 Task: Create a due date automation trigger when advanced on, on the monday of the week a card is due add basic in list "Resume" at 11:00 AM.
Action: Mouse moved to (936, 71)
Screenshot: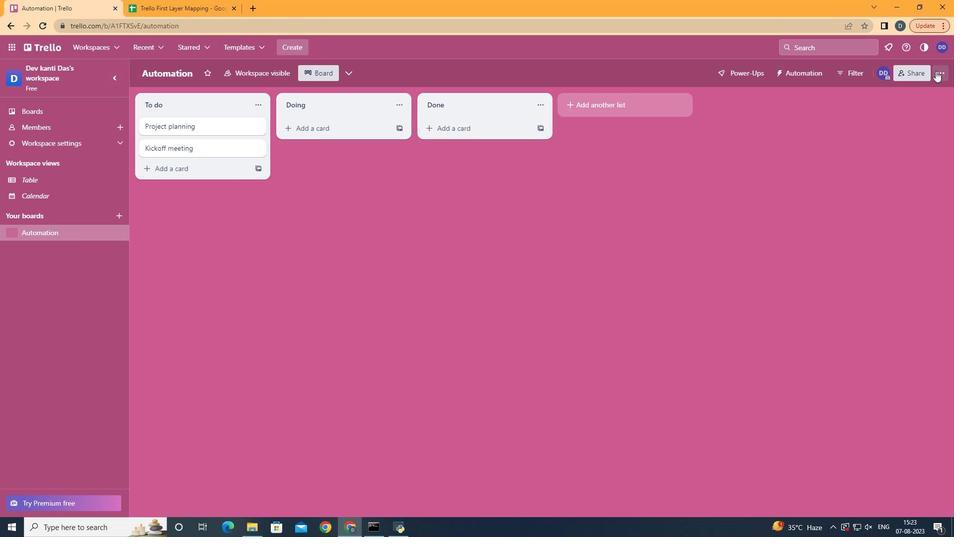 
Action: Mouse pressed left at (936, 71)
Screenshot: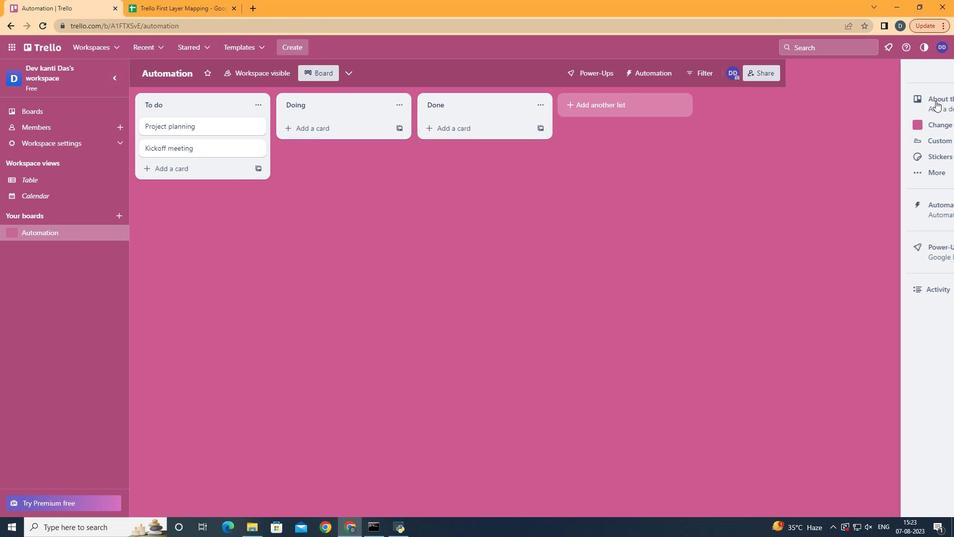 
Action: Mouse moved to (911, 200)
Screenshot: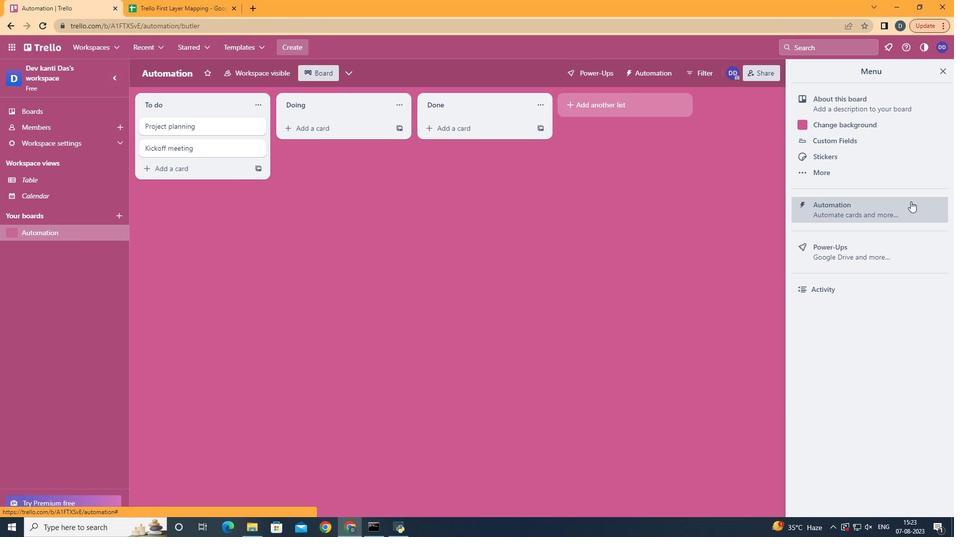 
Action: Mouse pressed left at (911, 200)
Screenshot: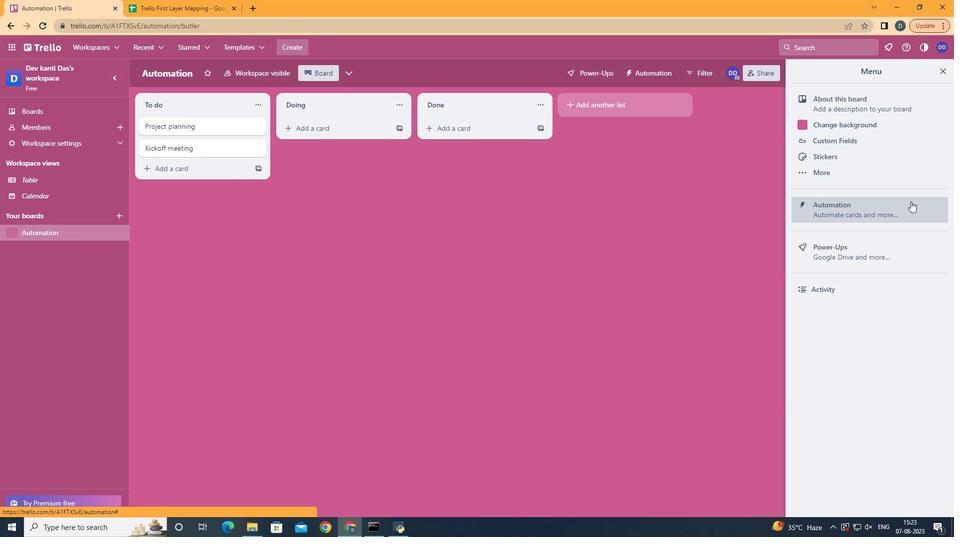 
Action: Mouse moved to (209, 202)
Screenshot: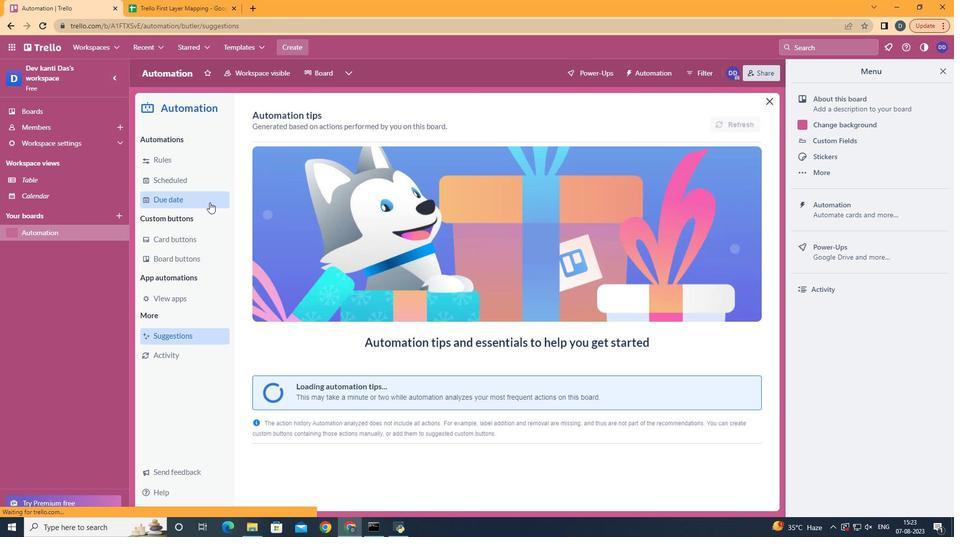 
Action: Mouse pressed left at (209, 202)
Screenshot: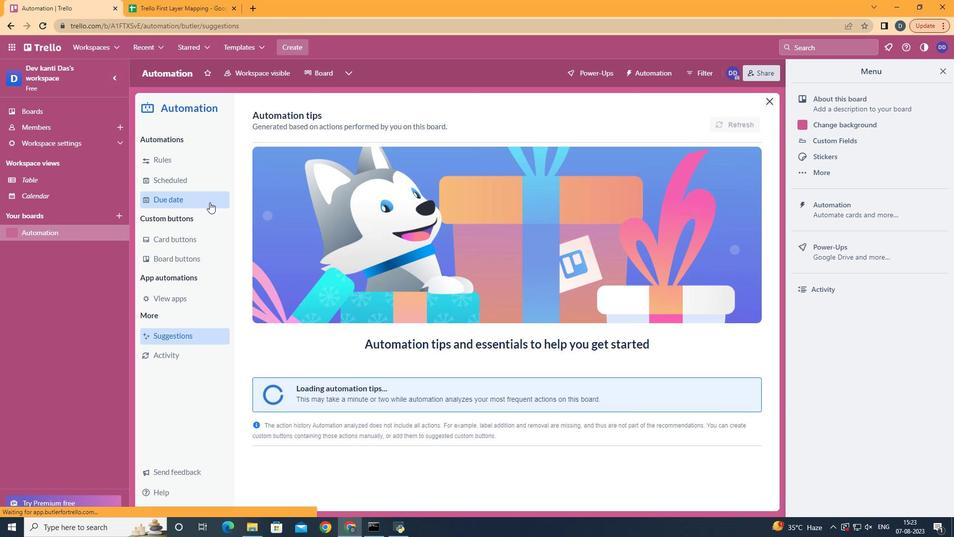 
Action: Mouse moved to (708, 118)
Screenshot: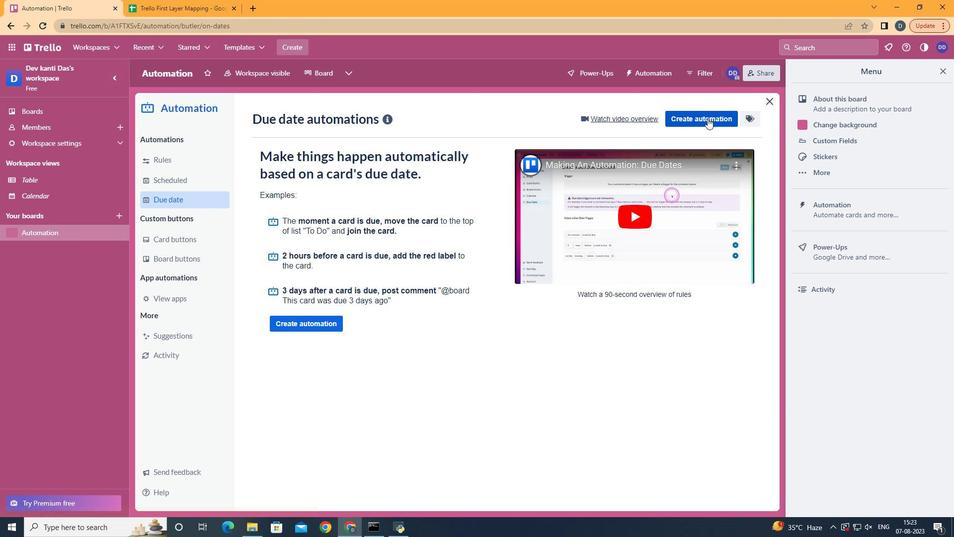 
Action: Mouse pressed left at (708, 118)
Screenshot: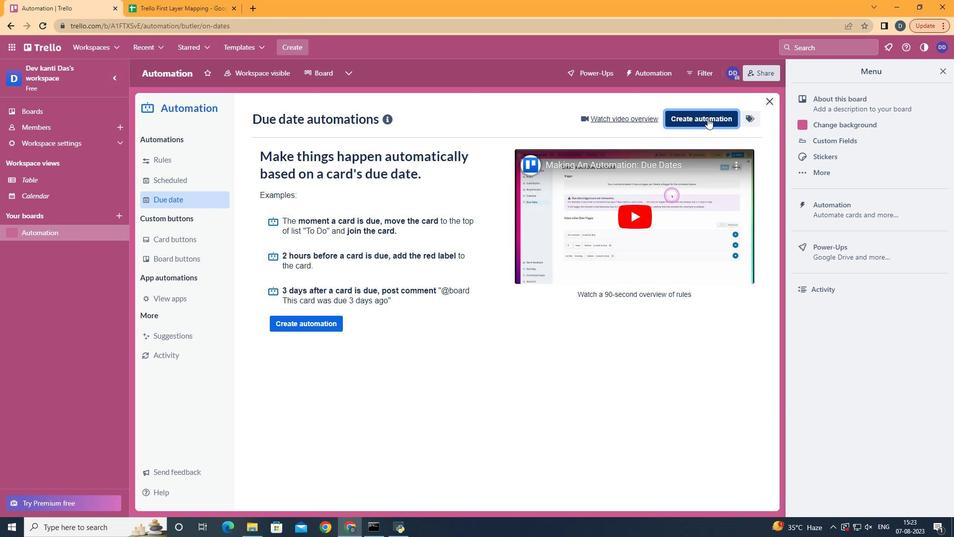 
Action: Mouse pressed left at (708, 118)
Screenshot: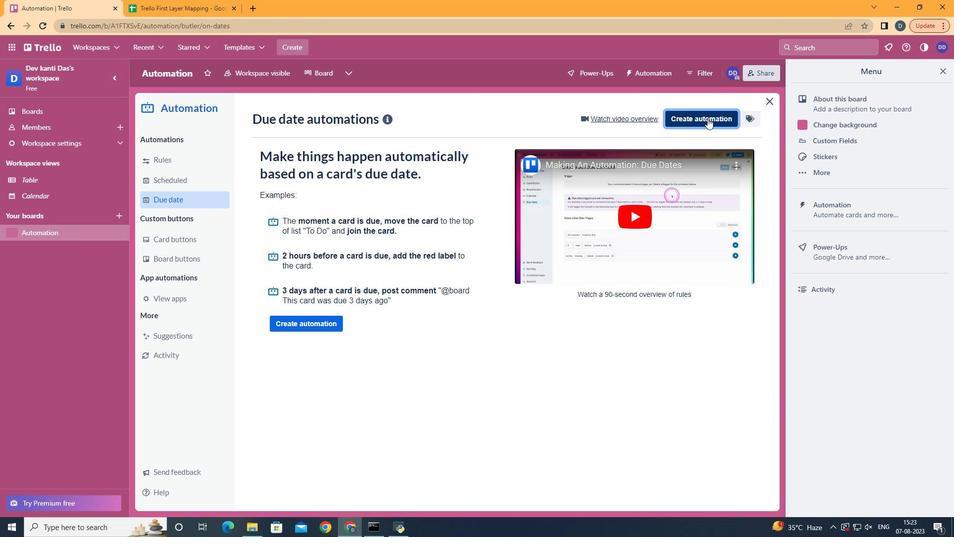 
Action: Mouse moved to (712, 113)
Screenshot: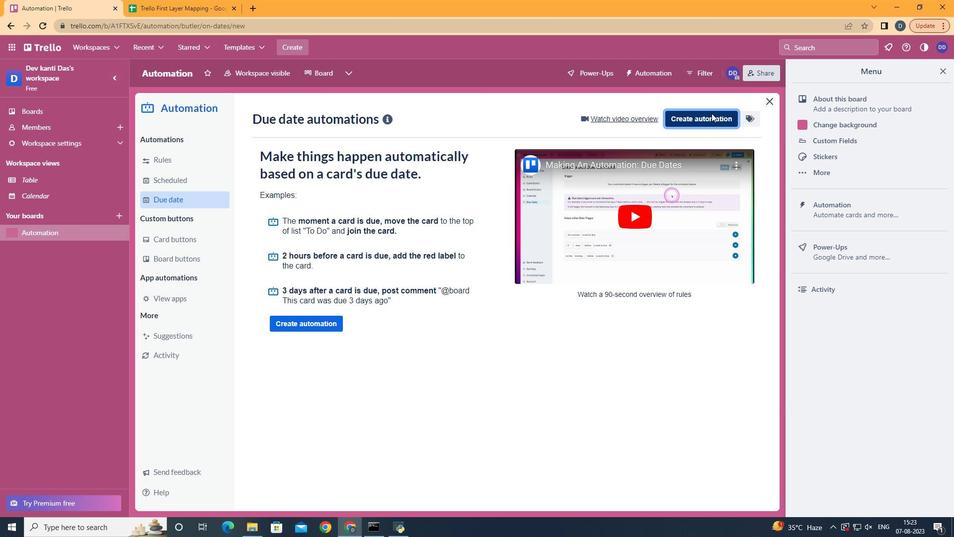 
Action: Mouse pressed left at (712, 113)
Screenshot: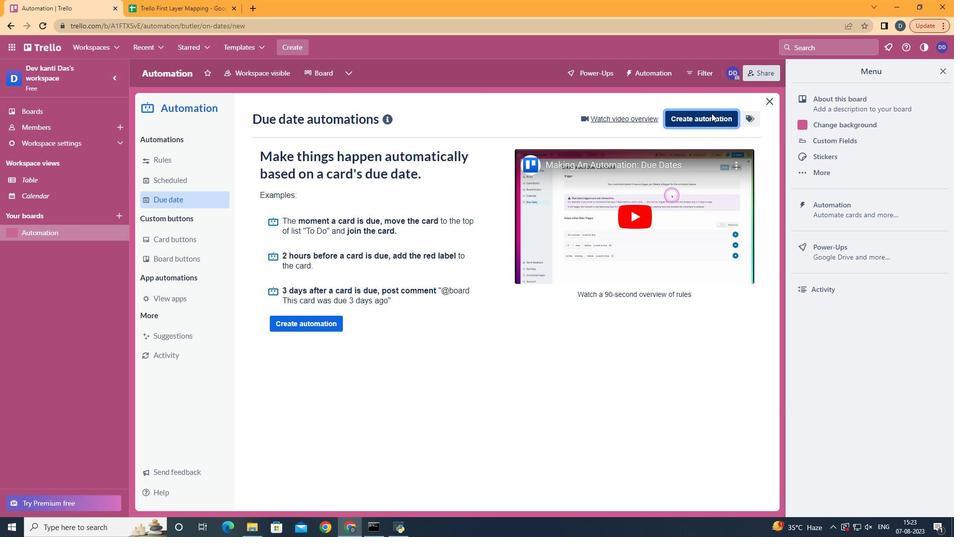 
Action: Mouse moved to (544, 214)
Screenshot: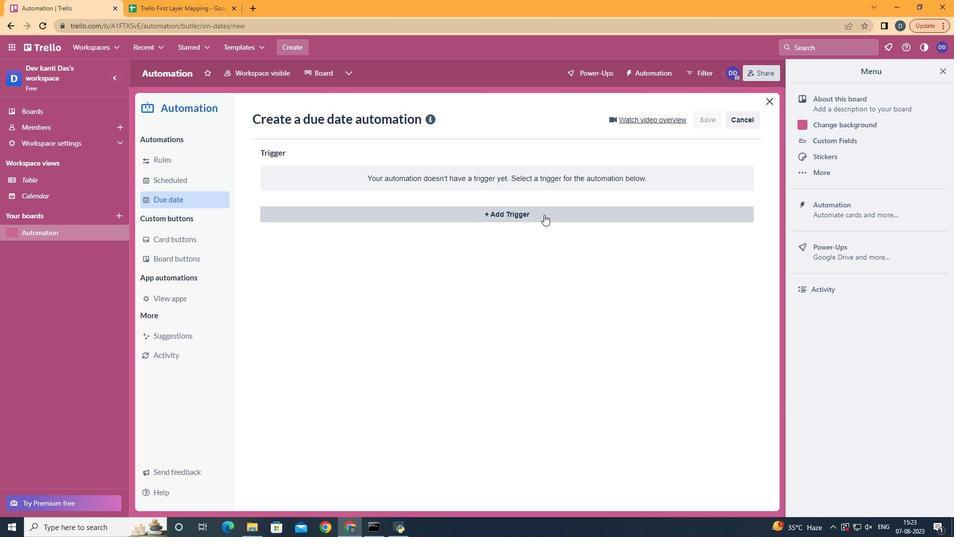 
Action: Mouse pressed left at (544, 214)
Screenshot: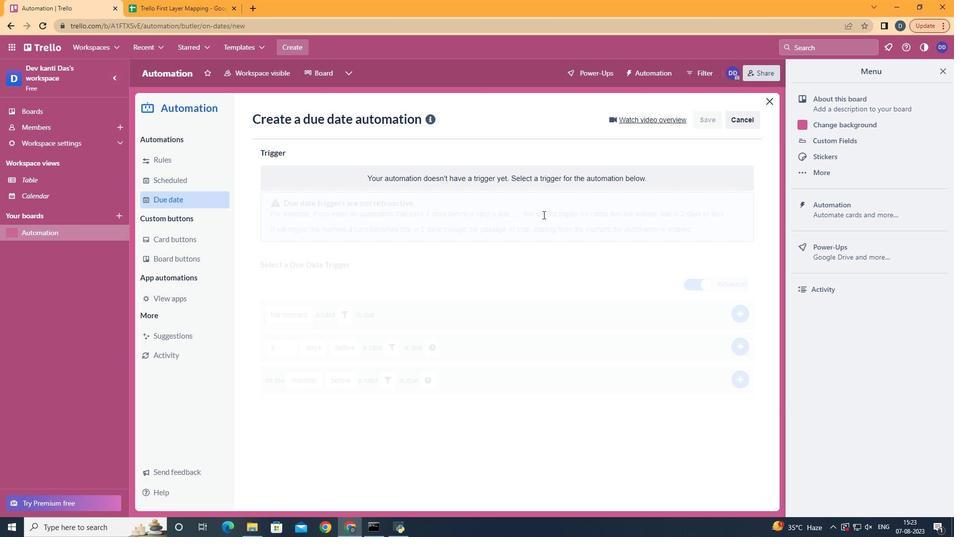 
Action: Mouse moved to (329, 261)
Screenshot: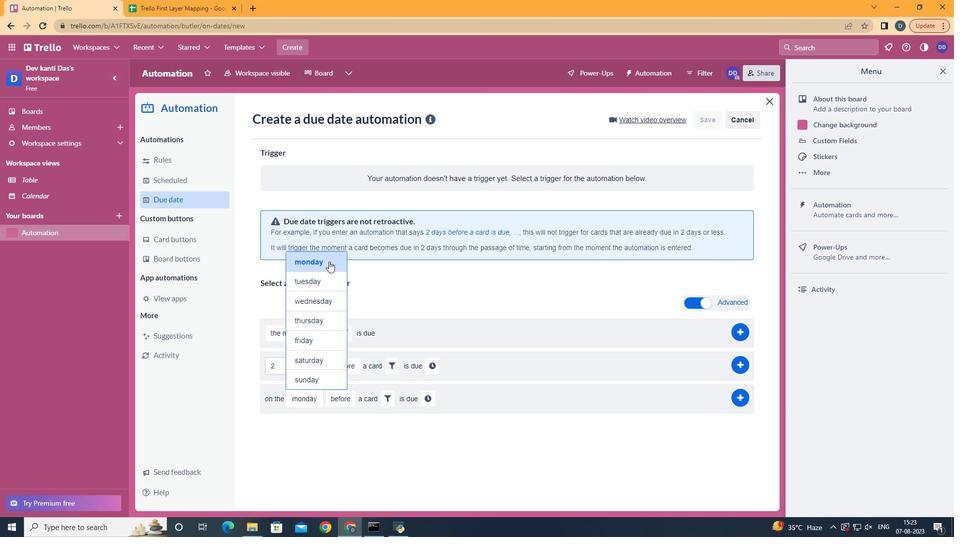 
Action: Mouse pressed left at (329, 261)
Screenshot: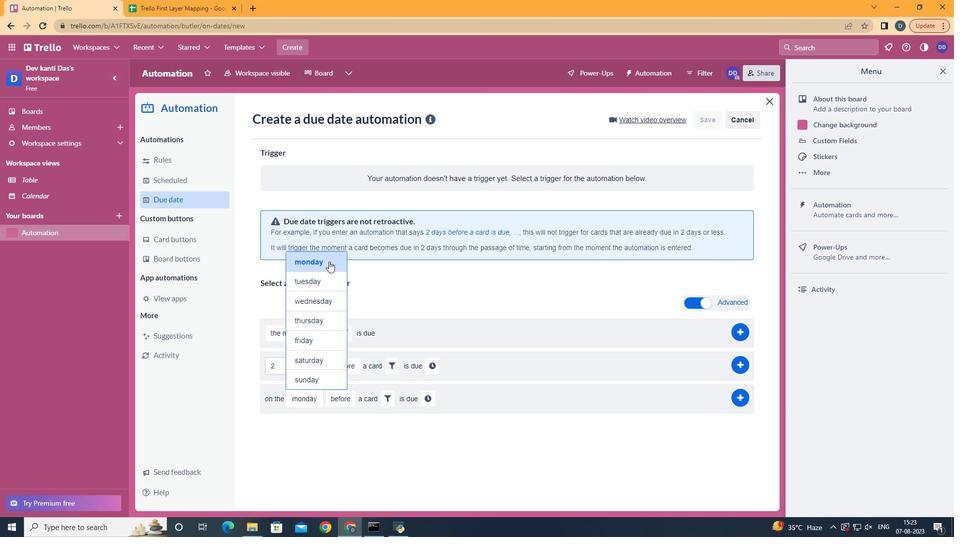 
Action: Mouse moved to (363, 456)
Screenshot: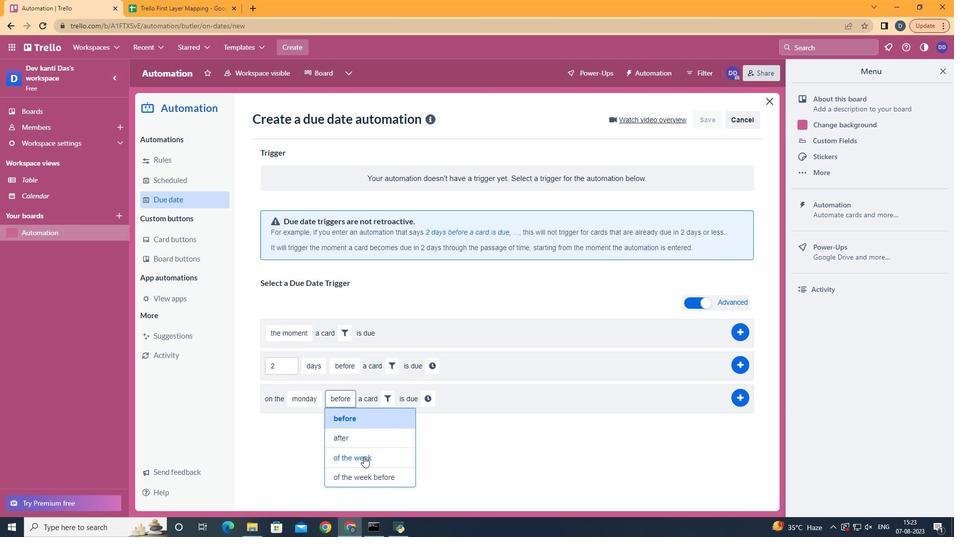
Action: Mouse pressed left at (363, 456)
Screenshot: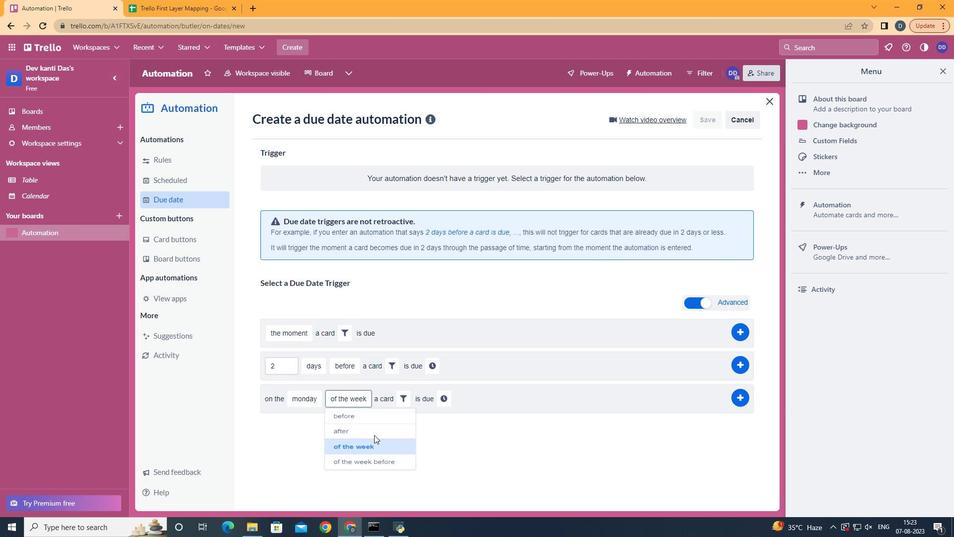 
Action: Mouse moved to (401, 401)
Screenshot: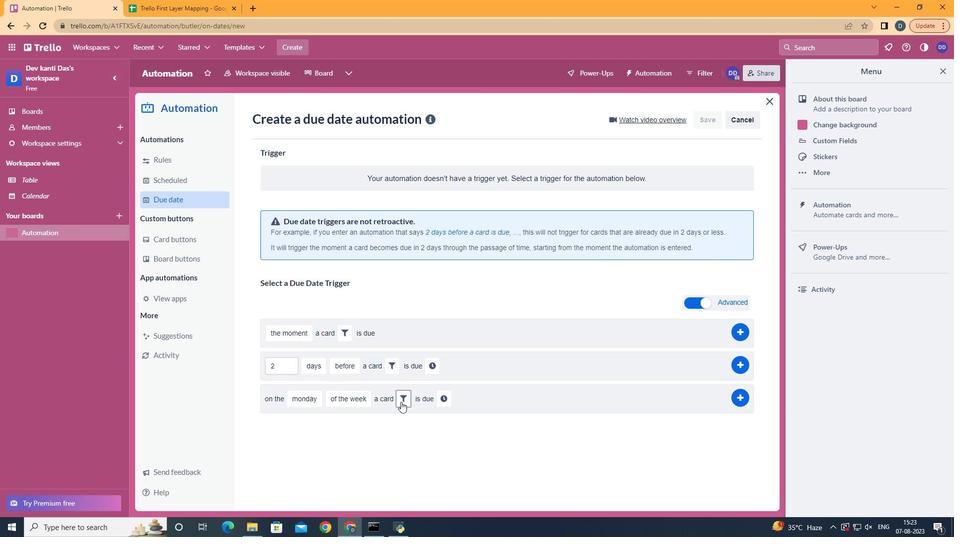 
Action: Mouse pressed left at (401, 401)
Screenshot: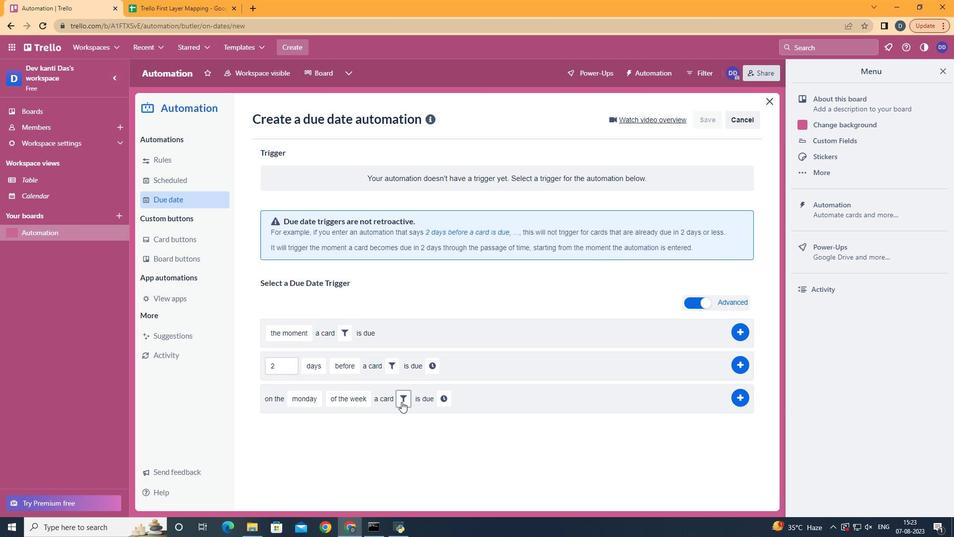 
Action: Mouse moved to (425, 411)
Screenshot: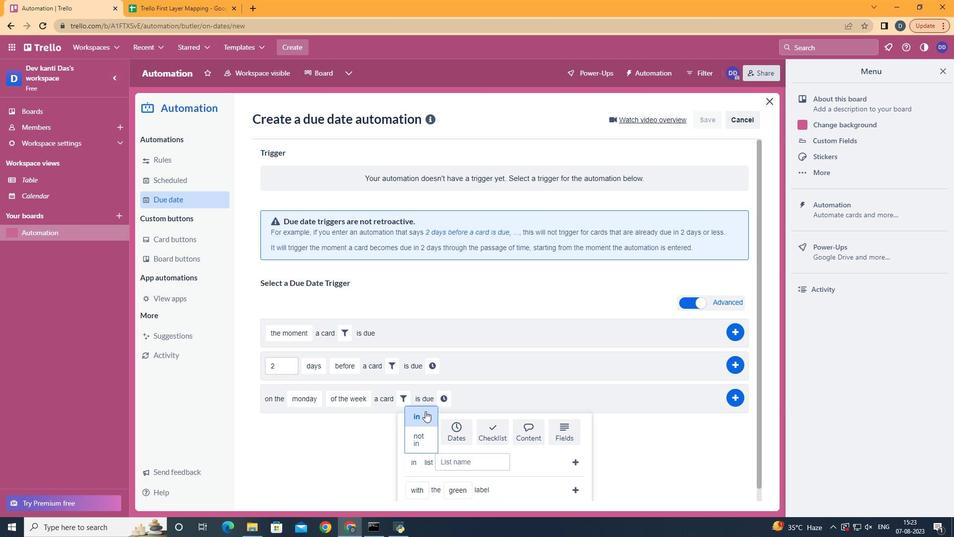 
Action: Mouse pressed left at (425, 411)
Screenshot: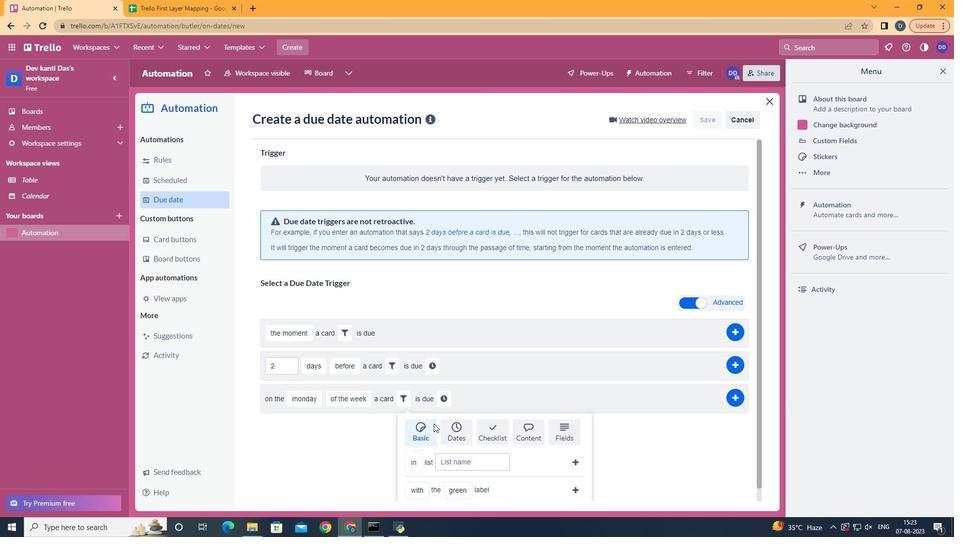 
Action: Mouse moved to (462, 458)
Screenshot: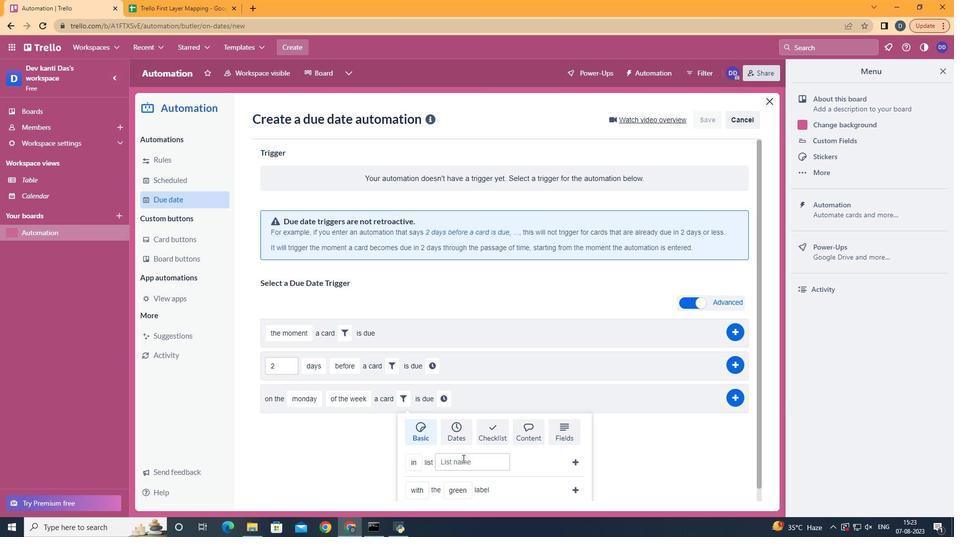 
Action: Mouse pressed left at (462, 458)
Screenshot: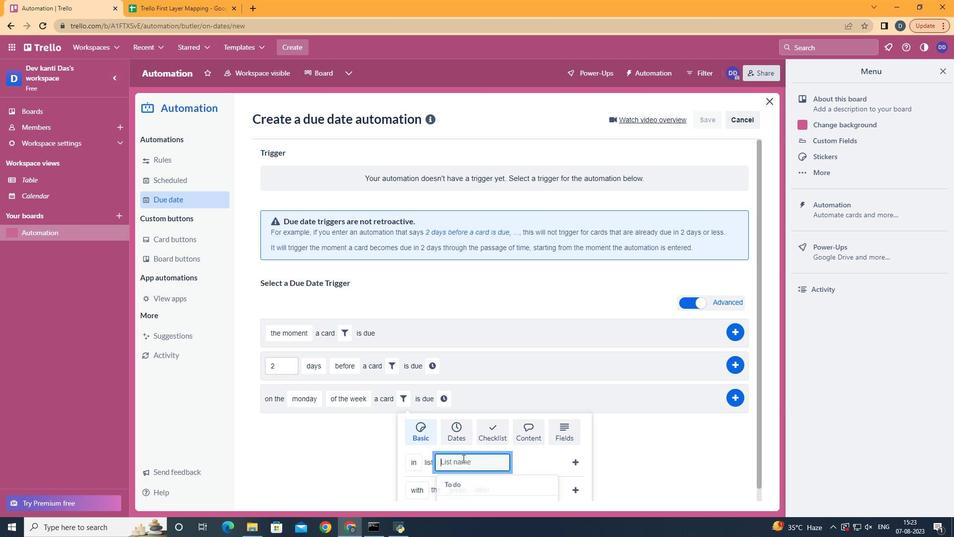 
Action: Key pressed <Key.shift>Resume
Screenshot: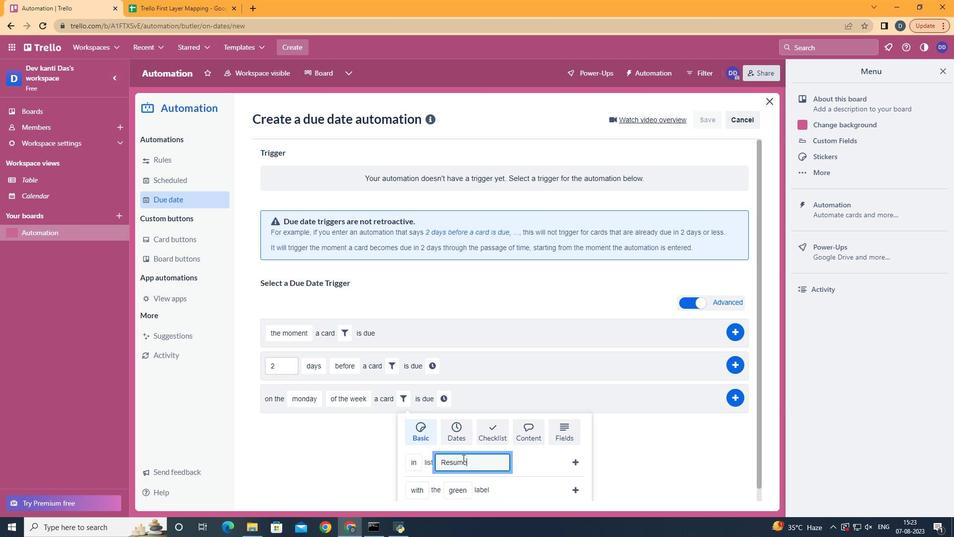 
Action: Mouse moved to (576, 462)
Screenshot: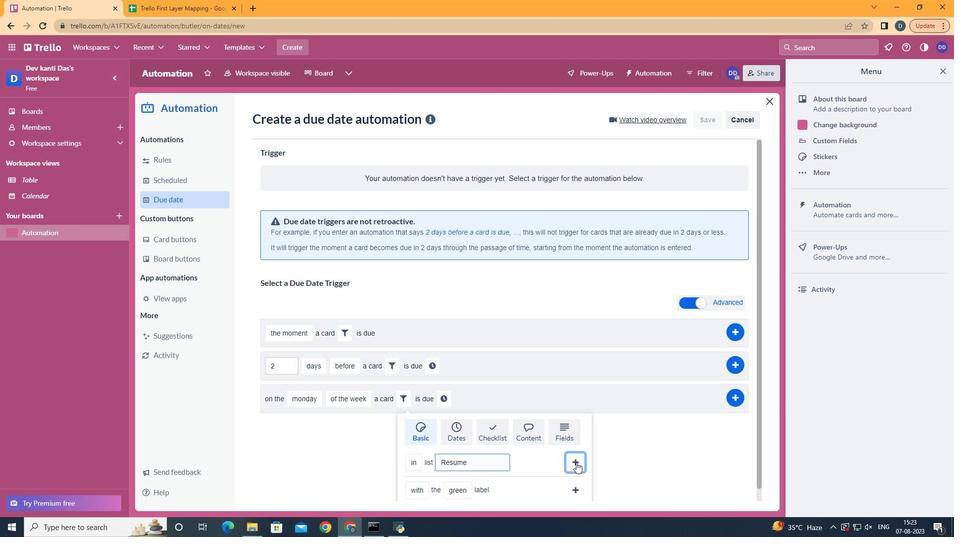 
Action: Mouse pressed left at (576, 462)
Screenshot: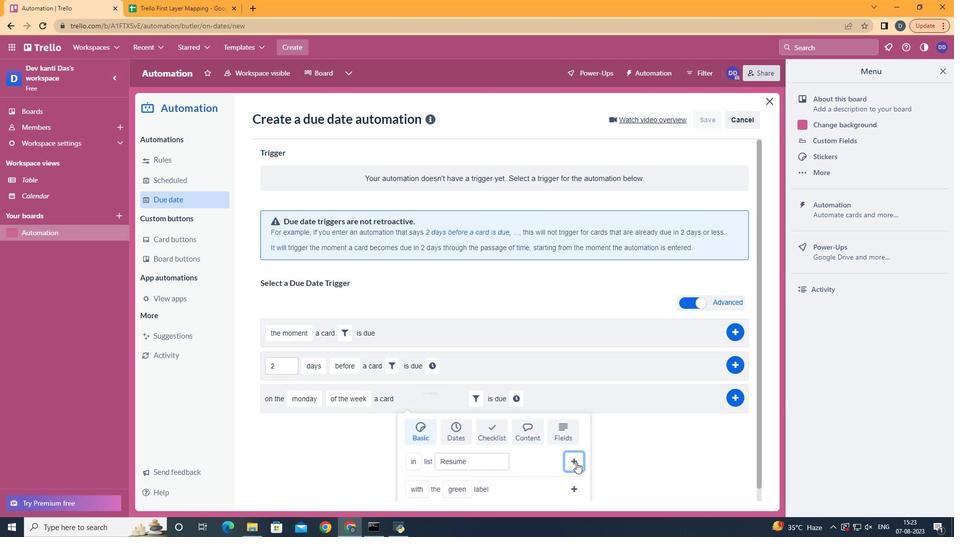 
Action: Mouse moved to (521, 399)
Screenshot: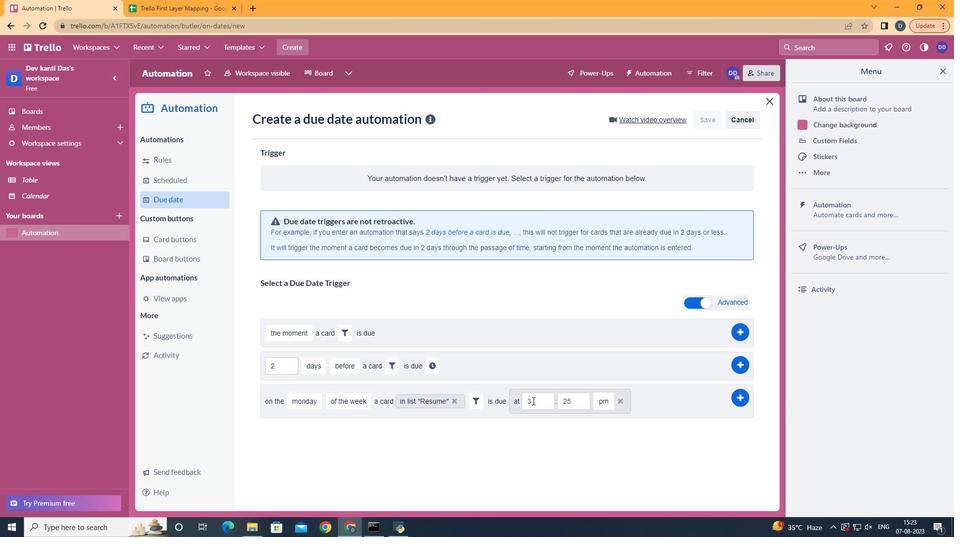 
Action: Mouse pressed left at (521, 399)
Screenshot: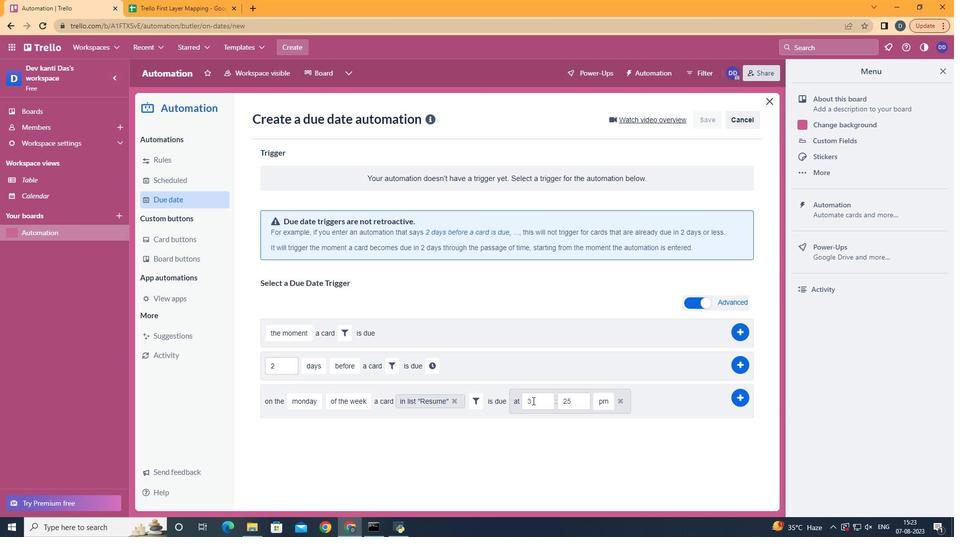 
Action: Mouse moved to (548, 404)
Screenshot: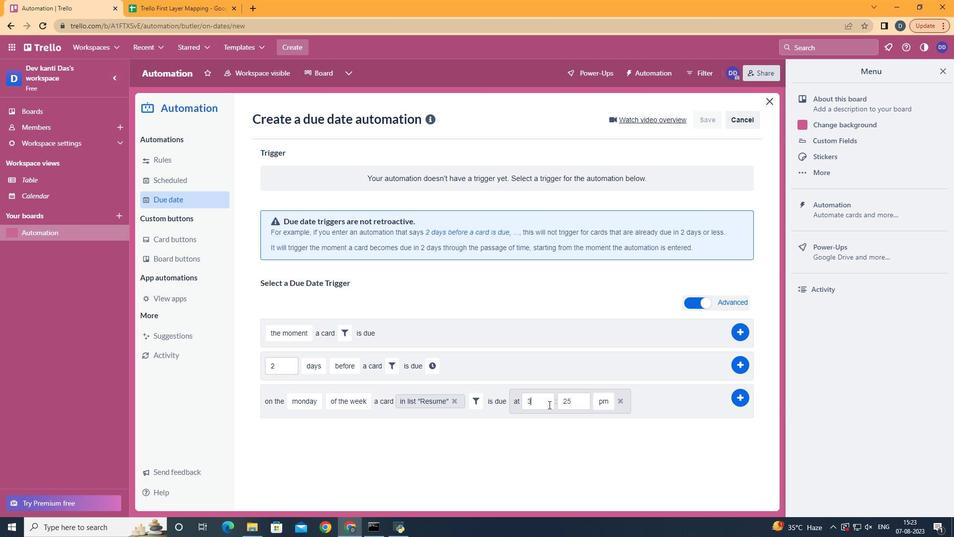 
Action: Mouse pressed left at (548, 404)
Screenshot: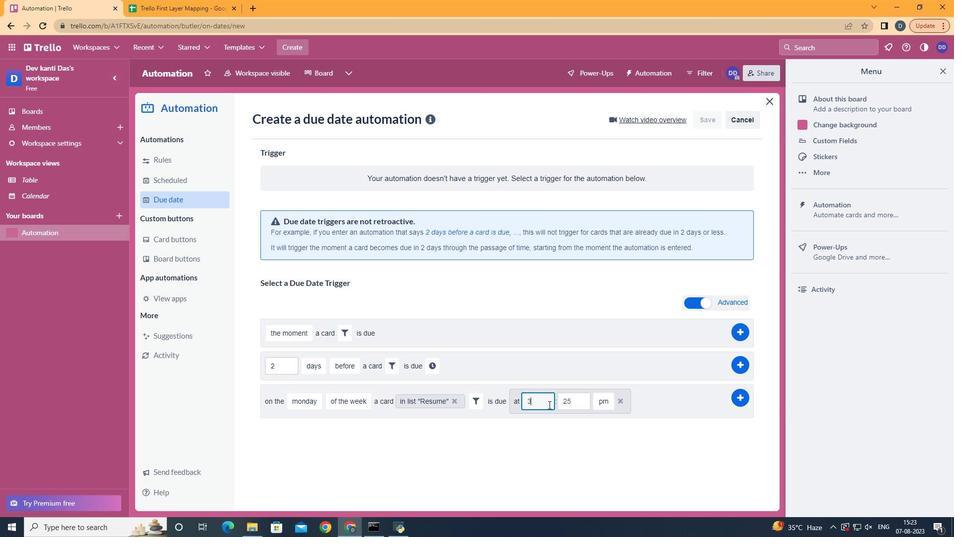 
Action: Key pressed <Key.backspace>11
Screenshot: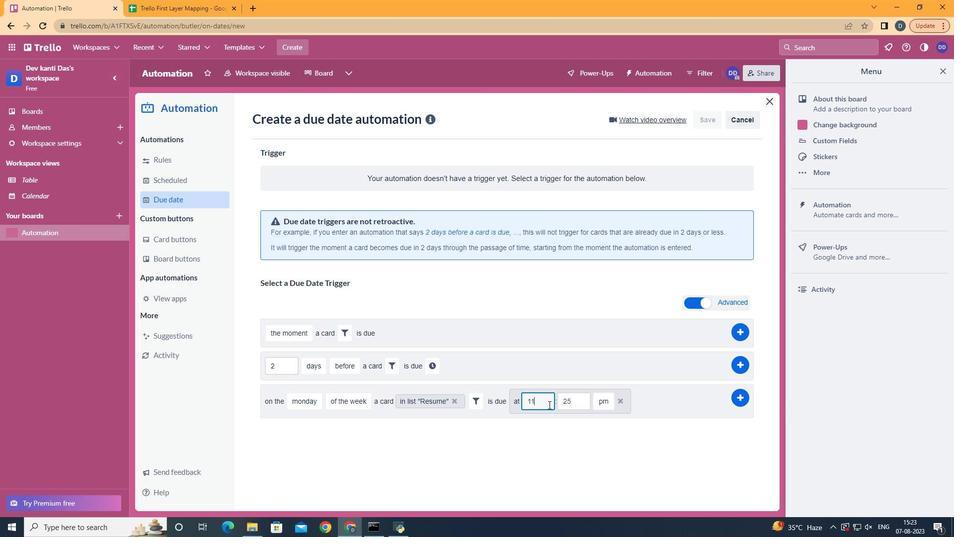 
Action: Mouse moved to (582, 396)
Screenshot: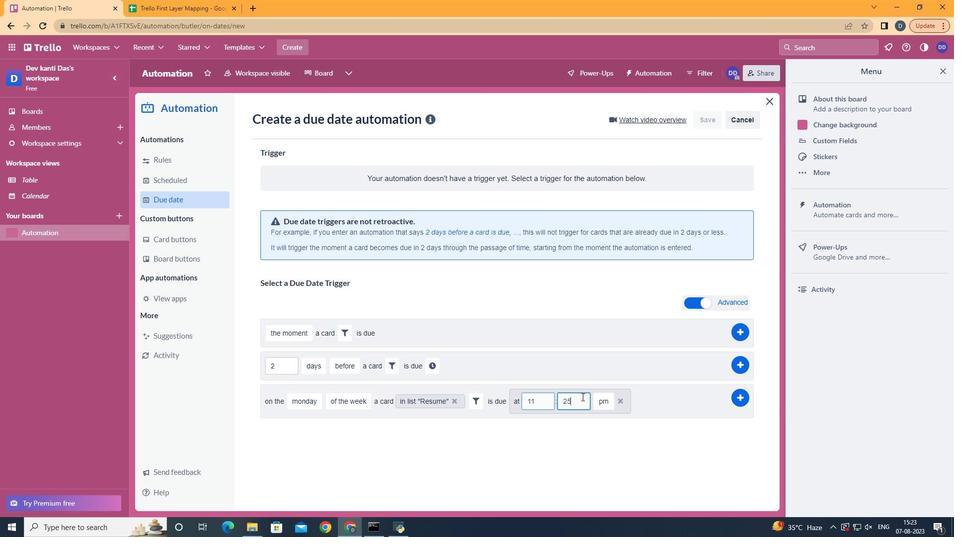 
Action: Mouse pressed left at (582, 396)
Screenshot: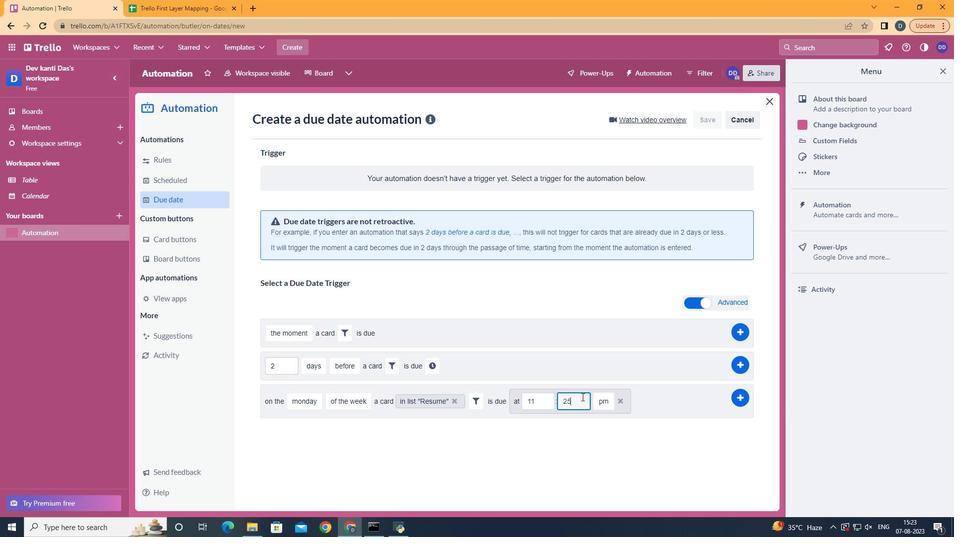 
Action: Key pressed <Key.backspace><Key.backspace>00
Screenshot: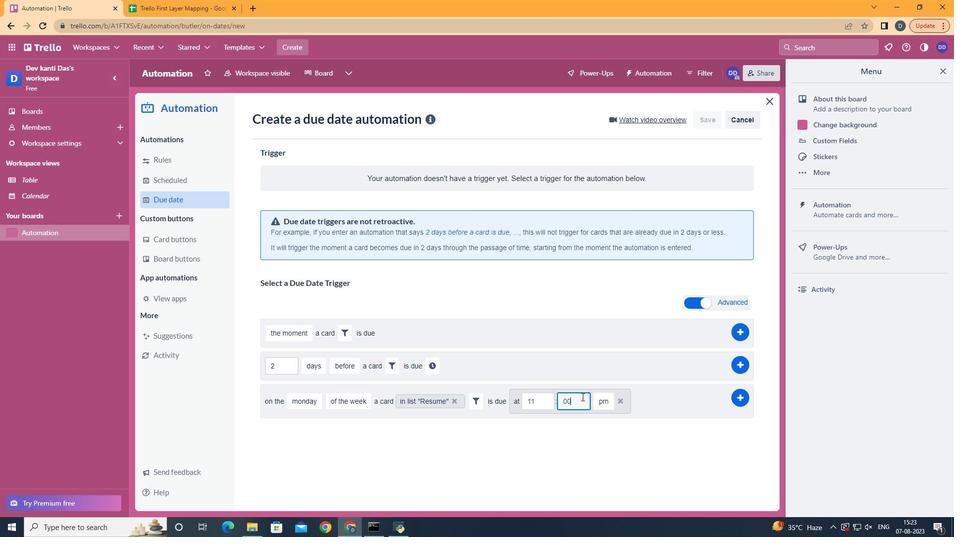 
Action: Mouse moved to (607, 421)
Screenshot: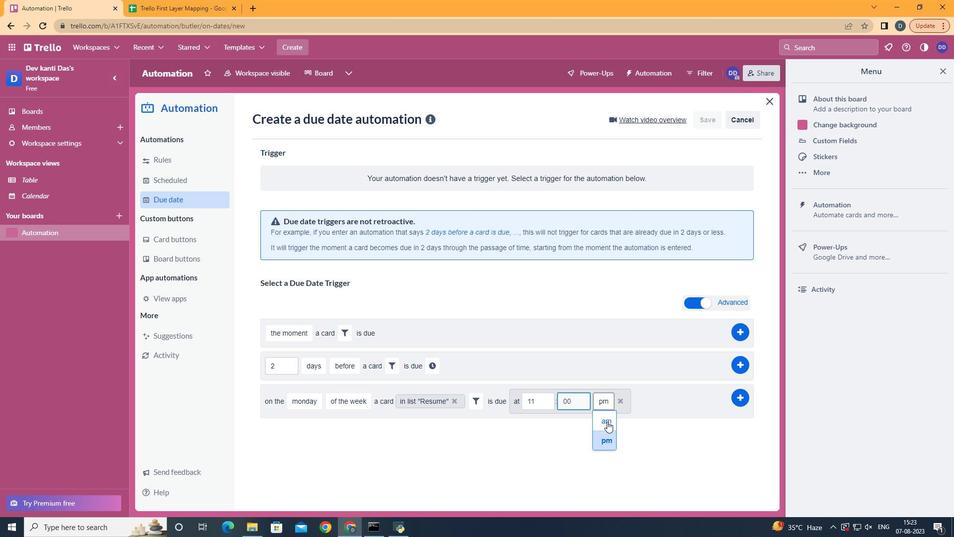 
Action: Mouse pressed left at (607, 421)
Screenshot: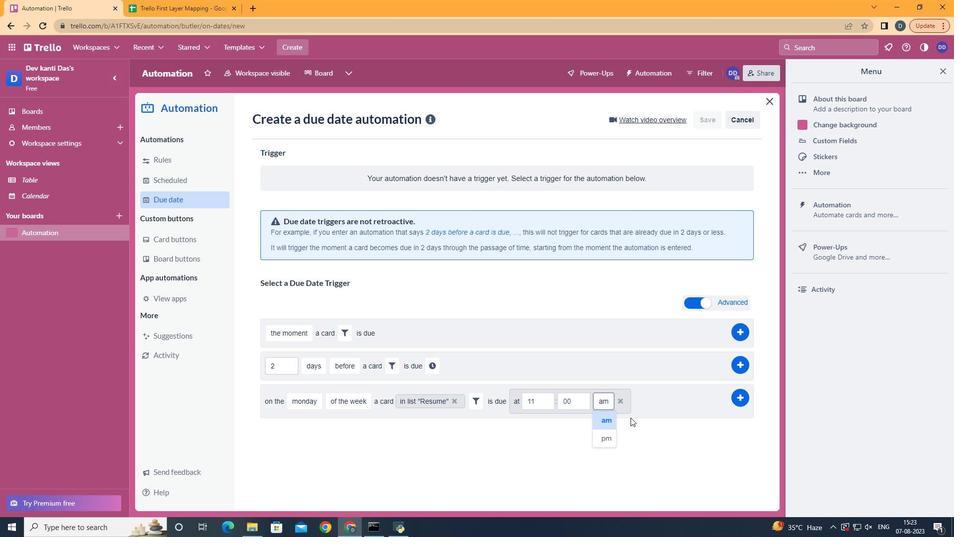 
Action: Mouse moved to (744, 399)
Screenshot: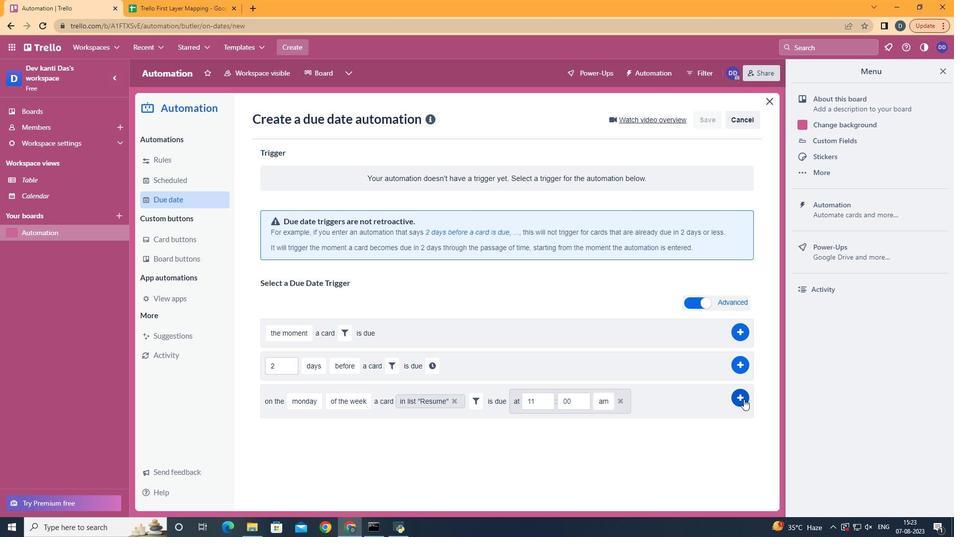 
Action: Mouse pressed left at (744, 399)
Screenshot: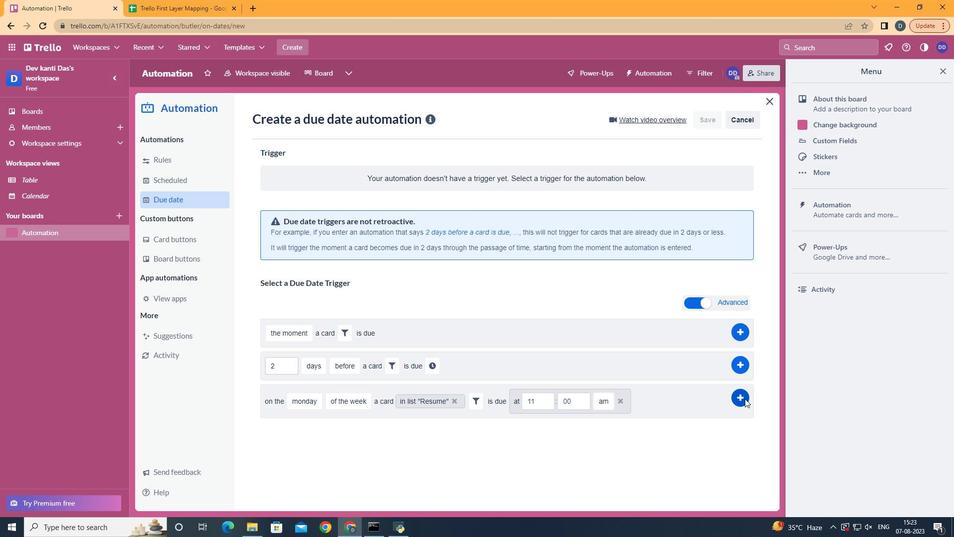 
Action: Mouse moved to (456, 193)
Screenshot: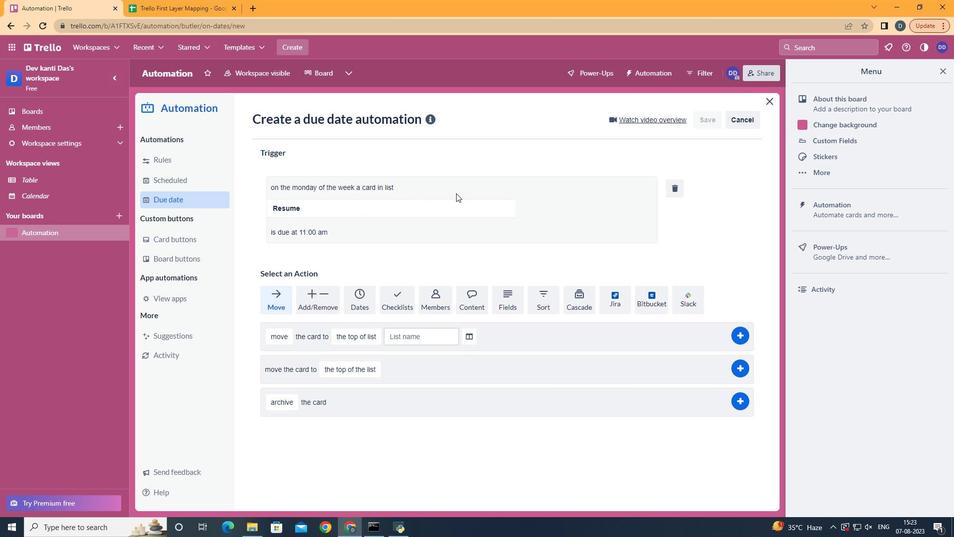 
